 Task: Add Flax4life No Sugar Added Chocolate Flax Brownies to the cart.
Action: Mouse moved to (672, 259)
Screenshot: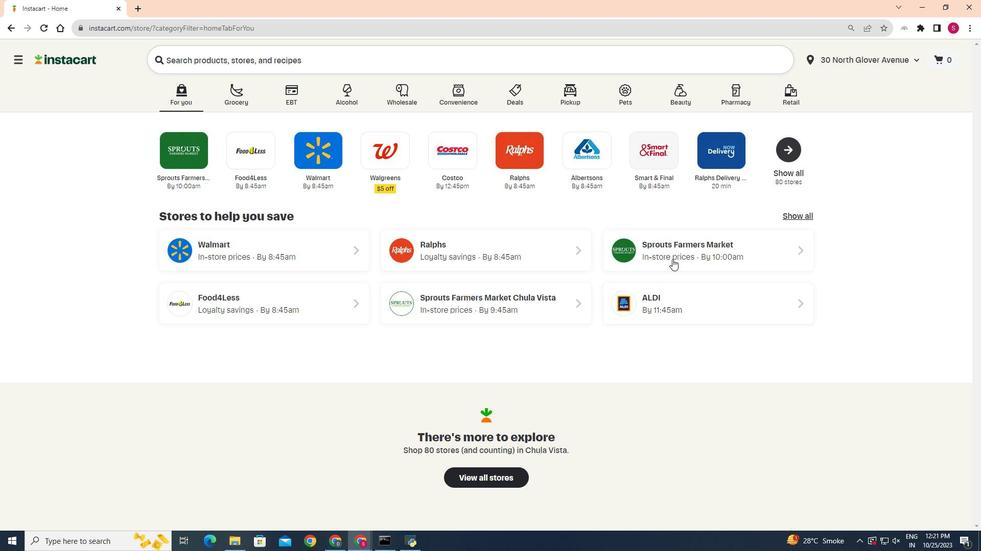 
Action: Mouse pressed left at (672, 259)
Screenshot: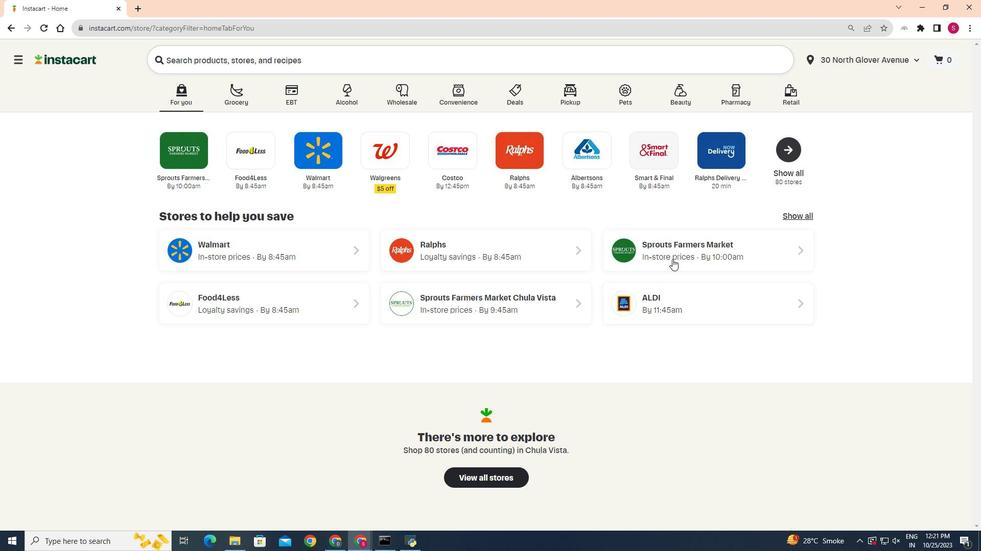 
Action: Mouse moved to (43, 449)
Screenshot: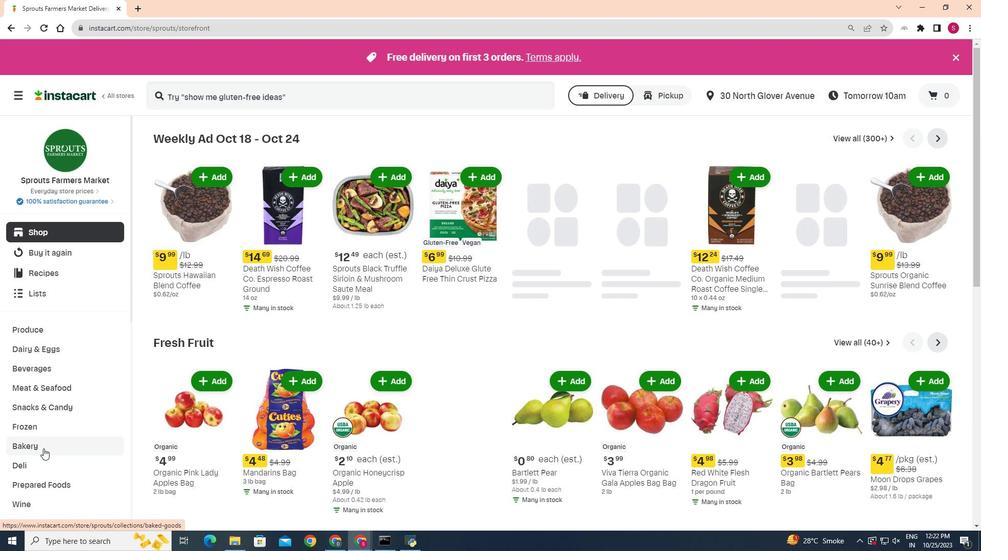 
Action: Mouse pressed left at (43, 449)
Screenshot: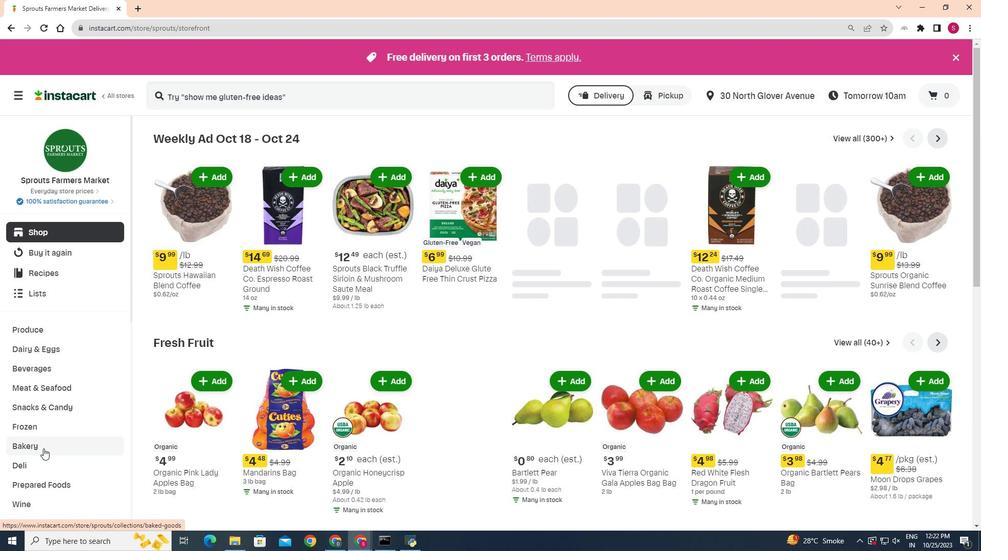 
Action: Mouse moved to (357, 157)
Screenshot: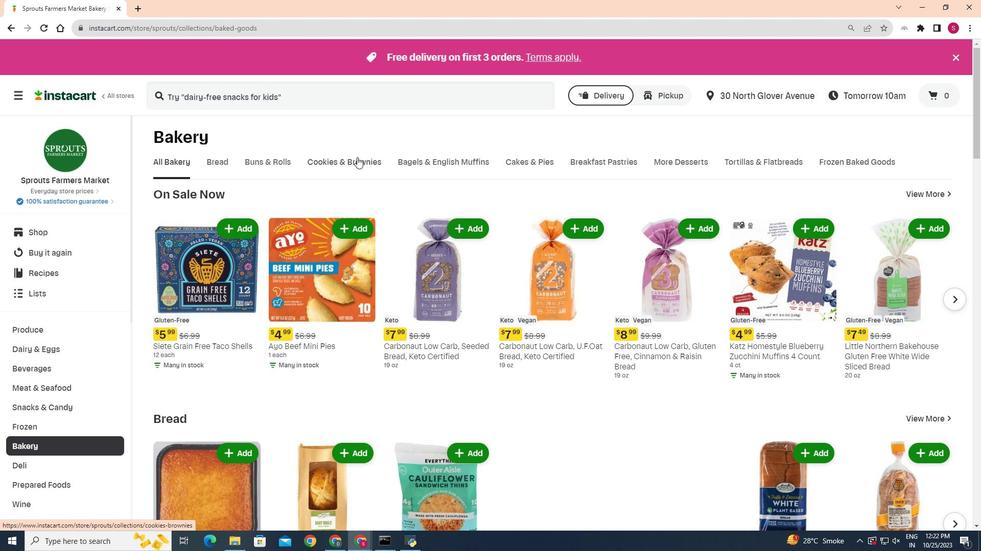 
Action: Mouse pressed left at (357, 157)
Screenshot: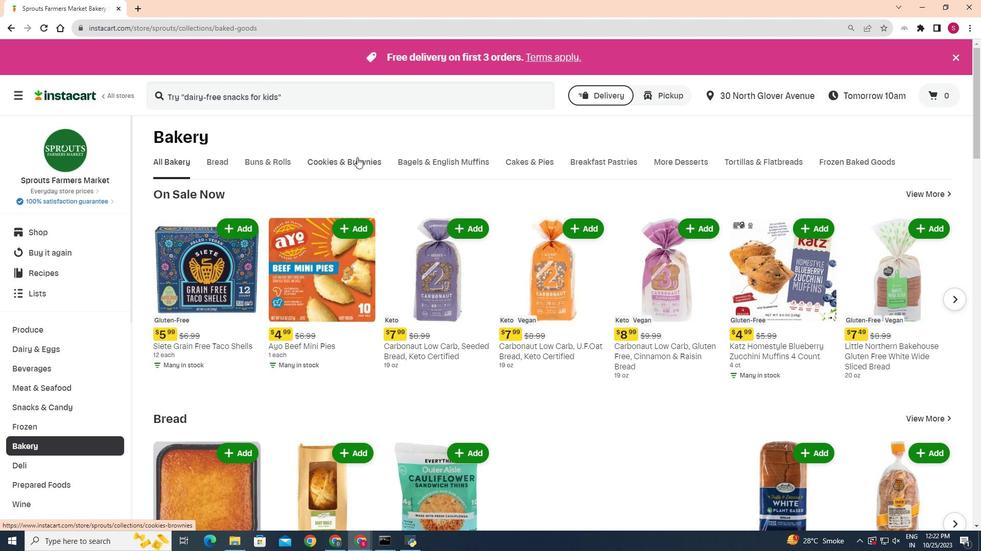
Action: Mouse moved to (284, 202)
Screenshot: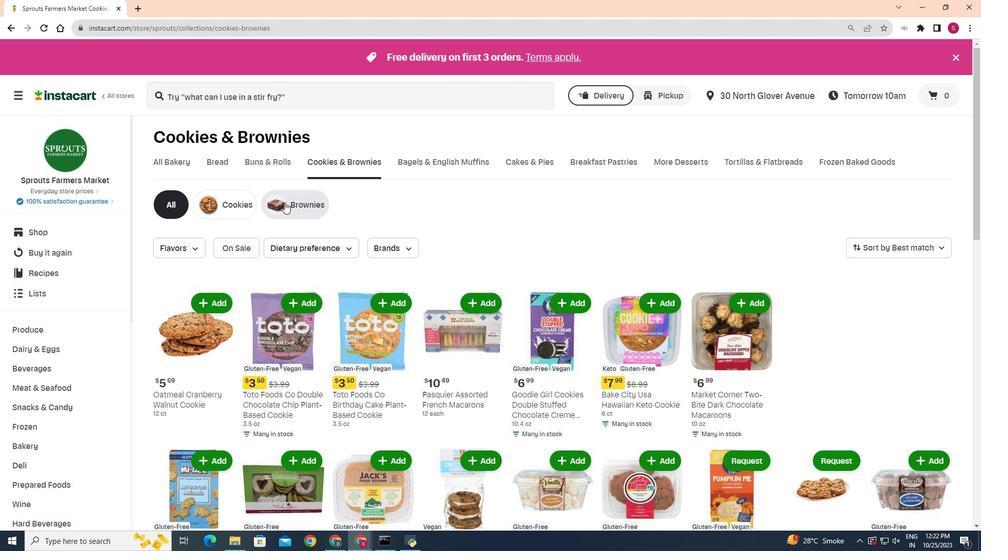 
Action: Mouse pressed left at (284, 202)
Screenshot: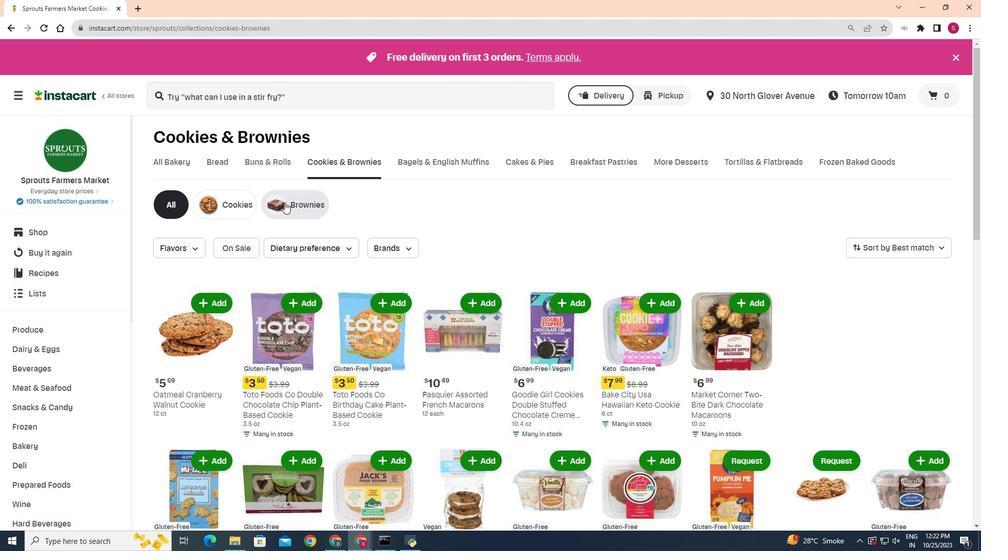 
Action: Mouse moved to (582, 300)
Screenshot: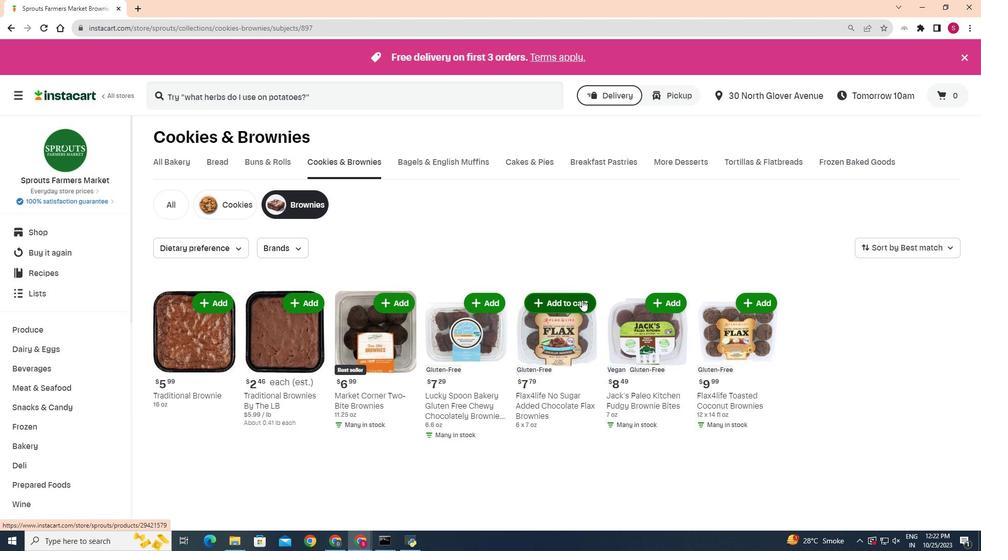 
Action: Mouse pressed left at (582, 300)
Screenshot: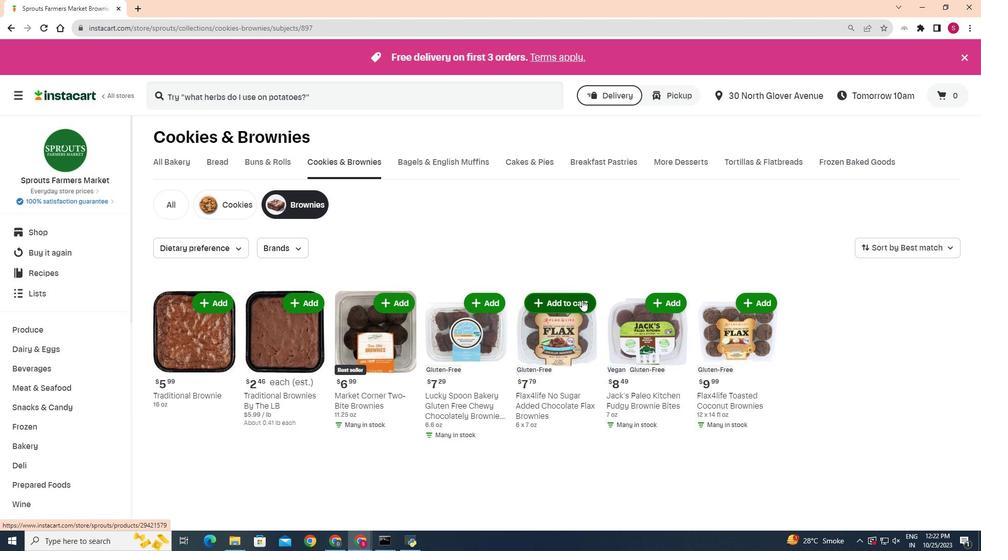 
Action: Mouse moved to (597, 283)
Screenshot: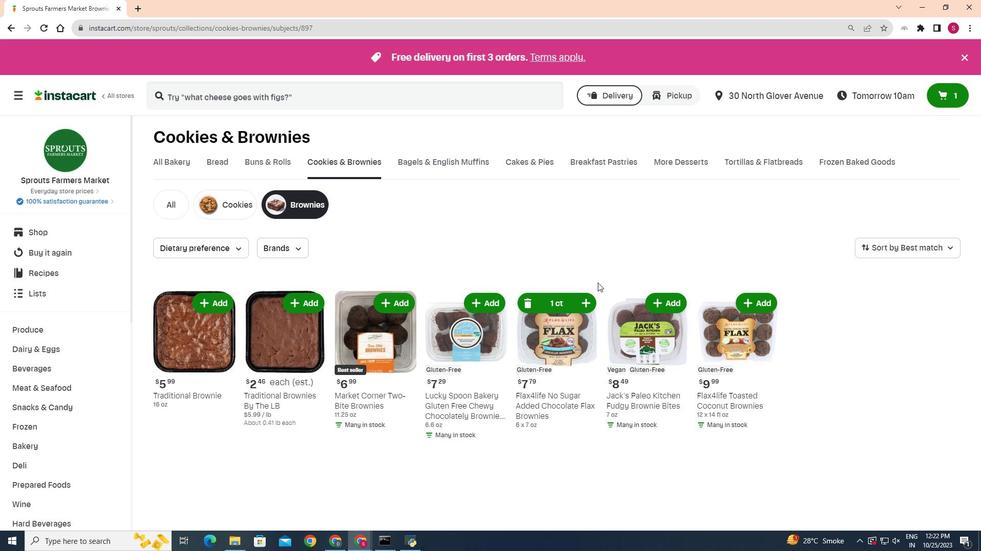 
